 Task: Create a due date automation trigger when advanced on, on the monday of the week a card is due add fields with custom field "Resume" set to a date not in this month at 11:00 AM.
Action: Mouse moved to (976, 75)
Screenshot: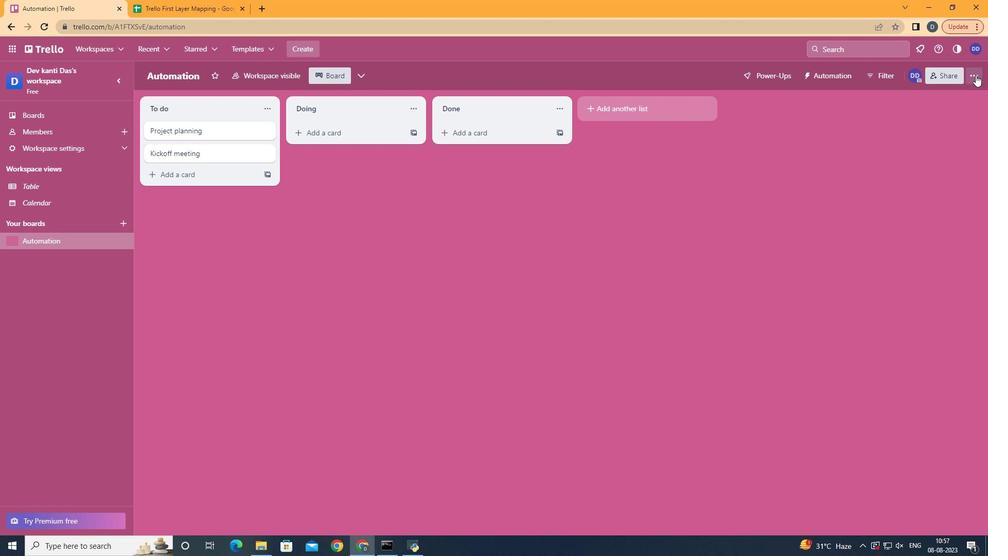 
Action: Mouse pressed left at (976, 75)
Screenshot: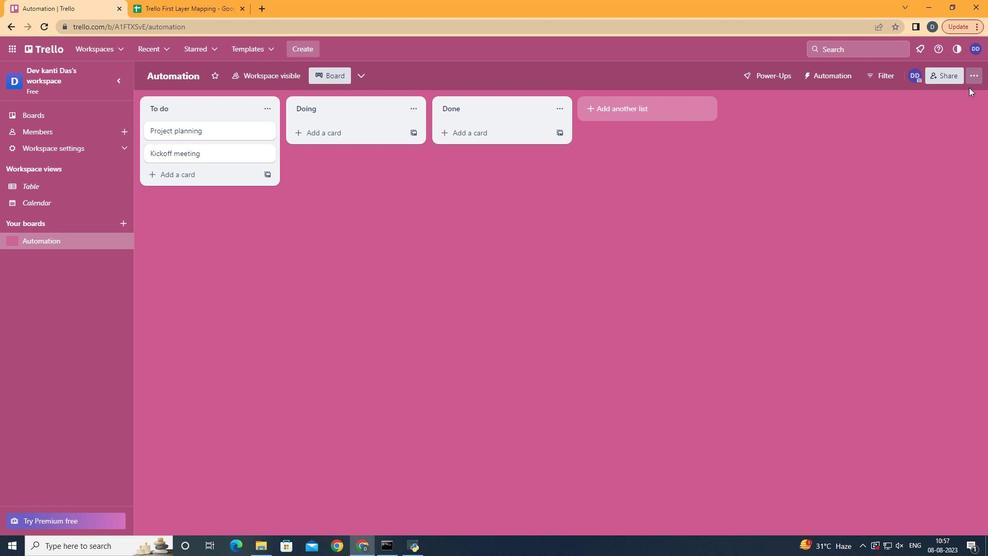 
Action: Mouse moved to (897, 221)
Screenshot: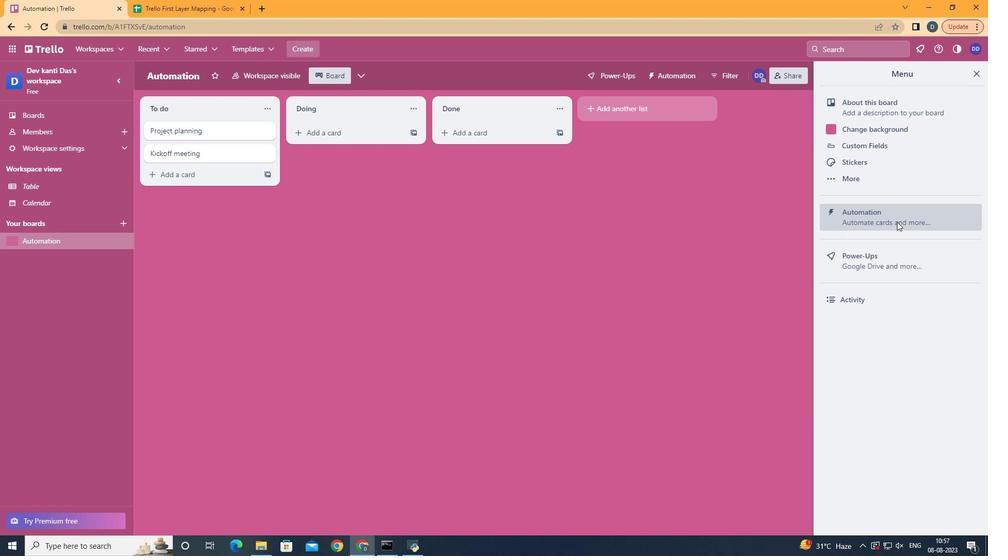 
Action: Mouse pressed left at (897, 221)
Screenshot: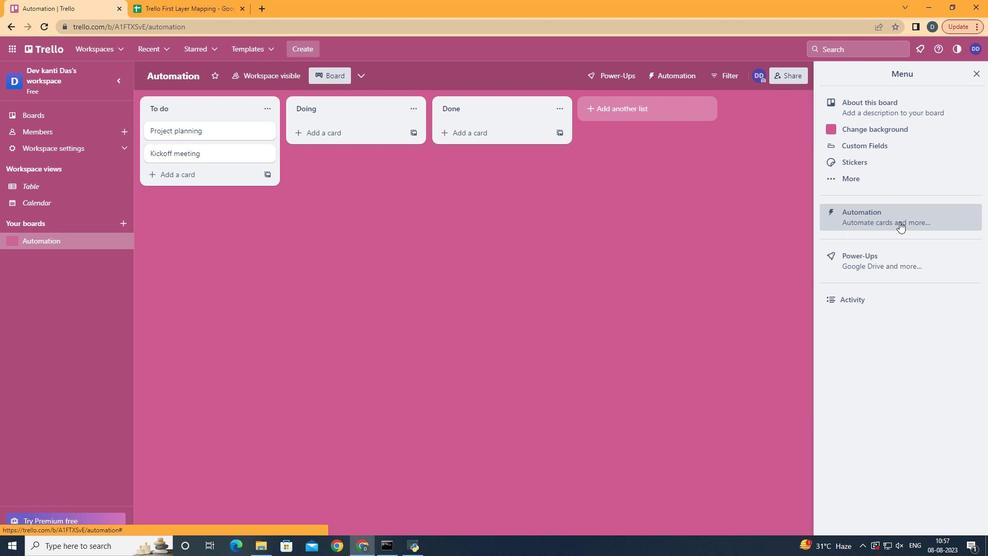 
Action: Mouse moved to (177, 203)
Screenshot: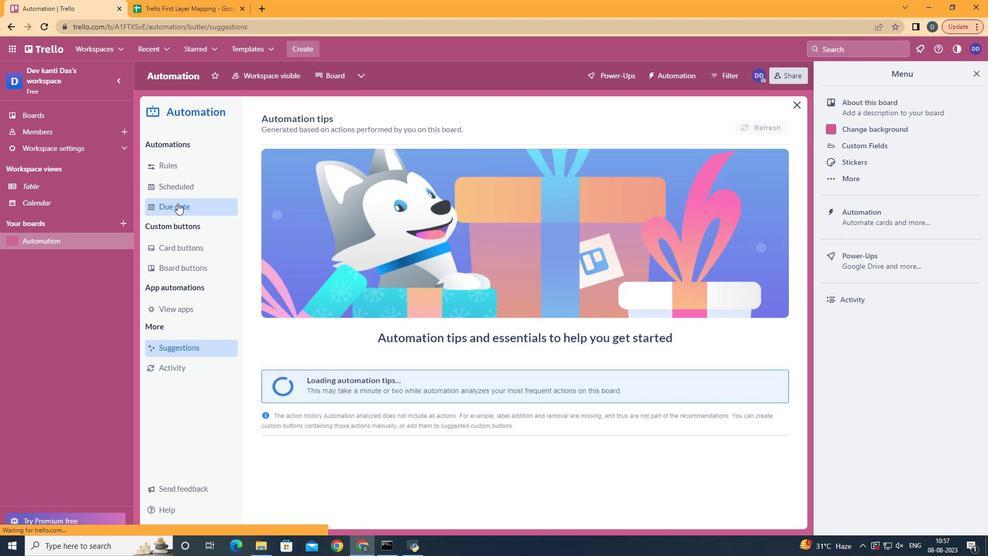 
Action: Mouse pressed left at (177, 203)
Screenshot: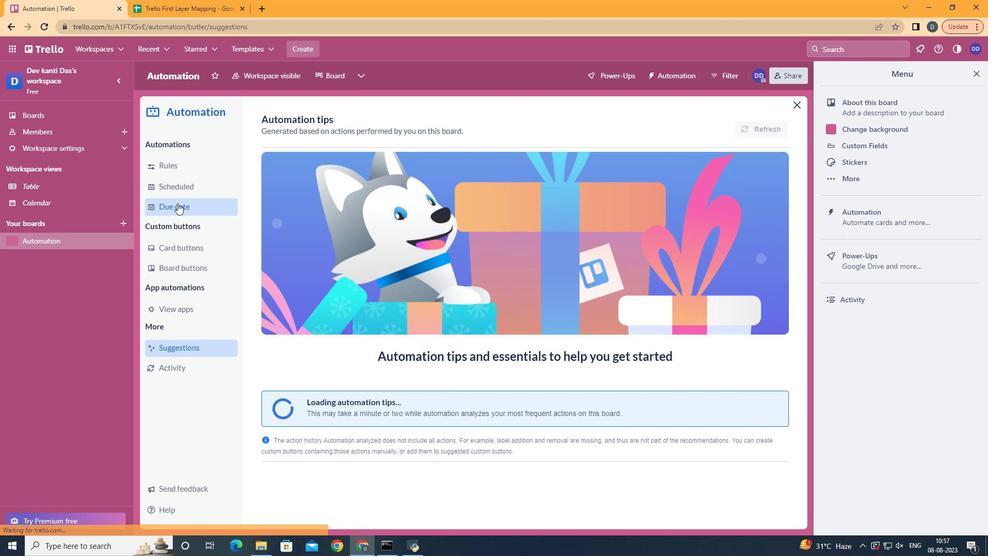 
Action: Mouse moved to (725, 121)
Screenshot: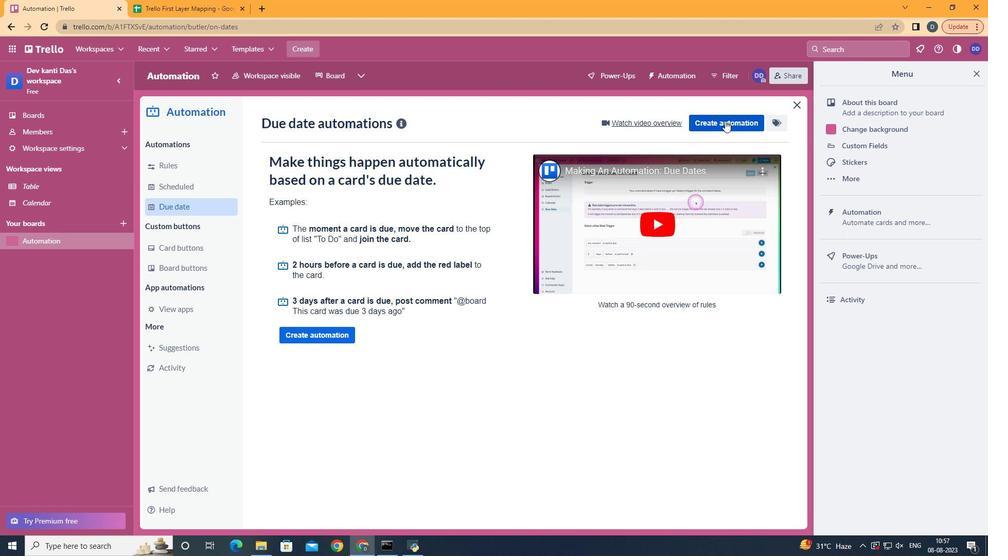 
Action: Mouse pressed left at (725, 121)
Screenshot: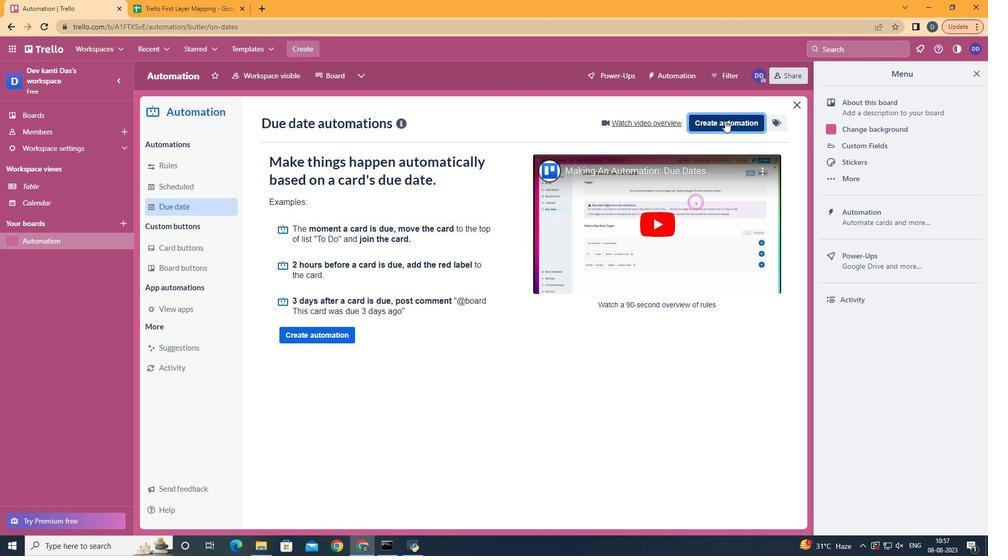 
Action: Mouse moved to (530, 218)
Screenshot: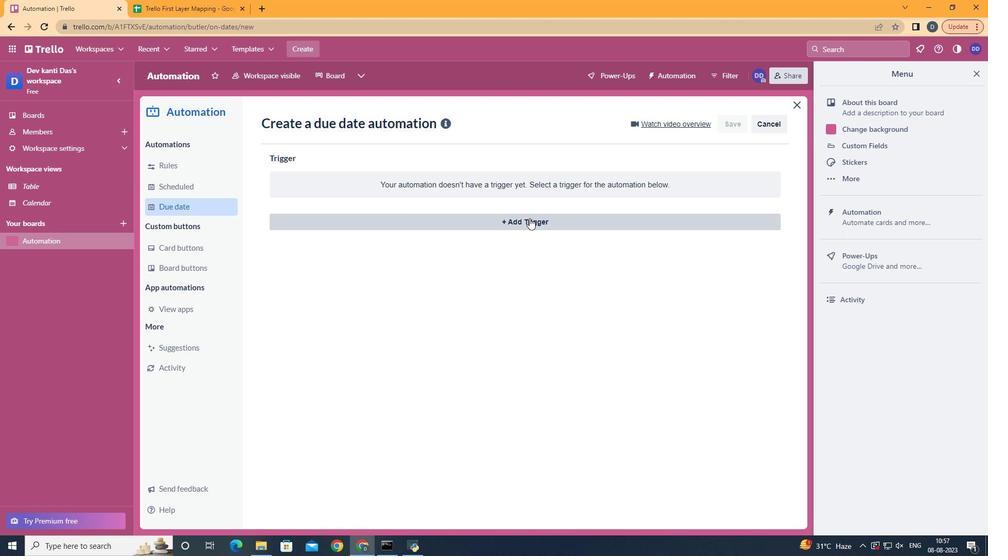 
Action: Mouse pressed left at (530, 218)
Screenshot: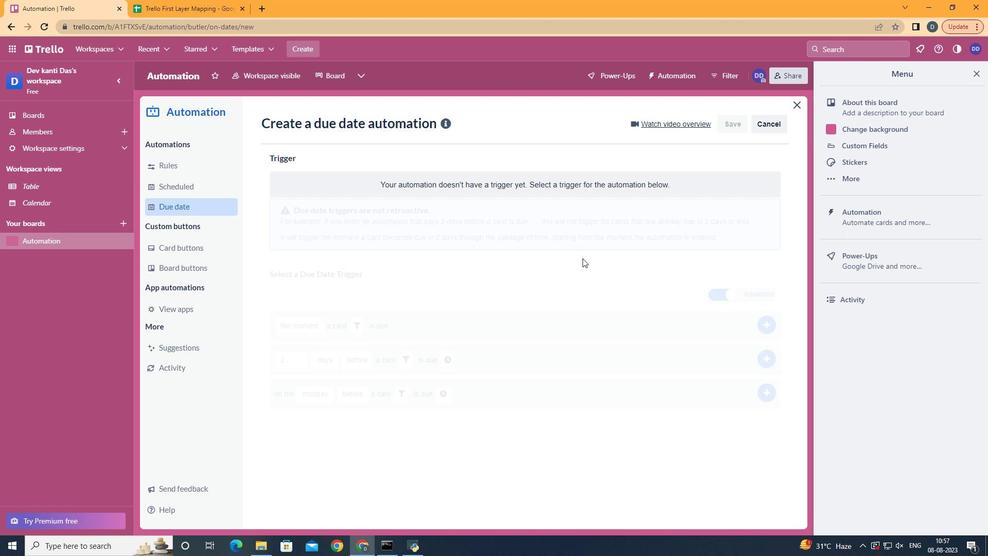 
Action: Mouse moved to (328, 266)
Screenshot: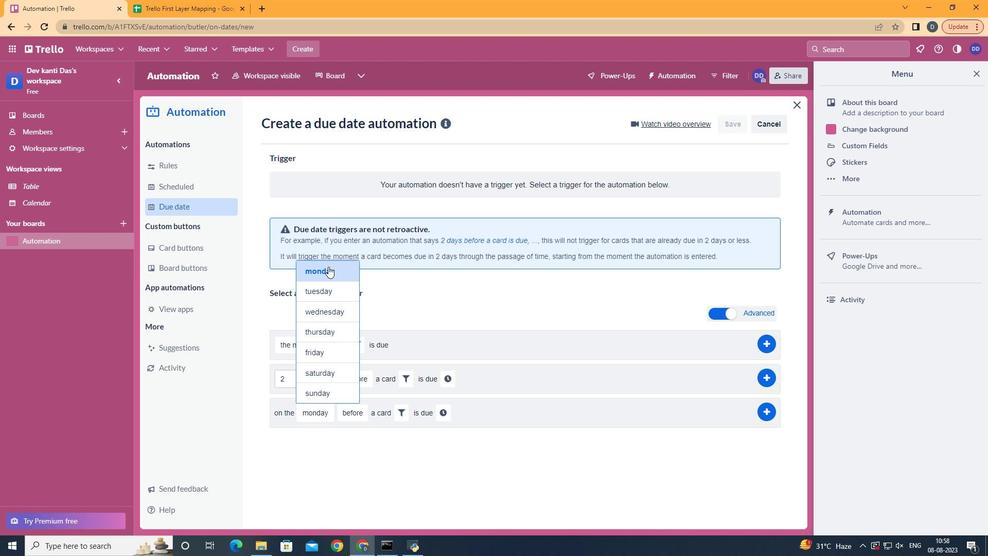 
Action: Mouse pressed left at (328, 266)
Screenshot: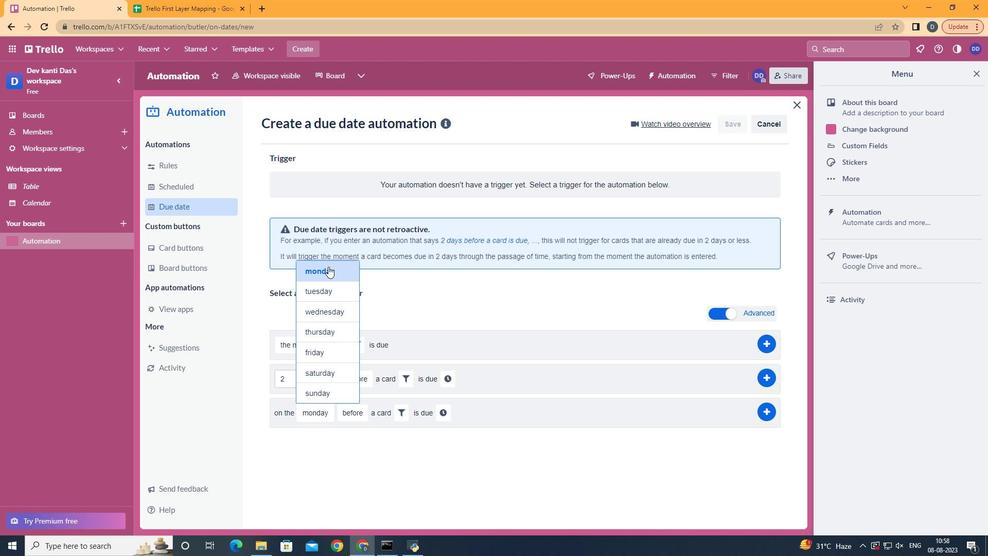 
Action: Mouse moved to (368, 471)
Screenshot: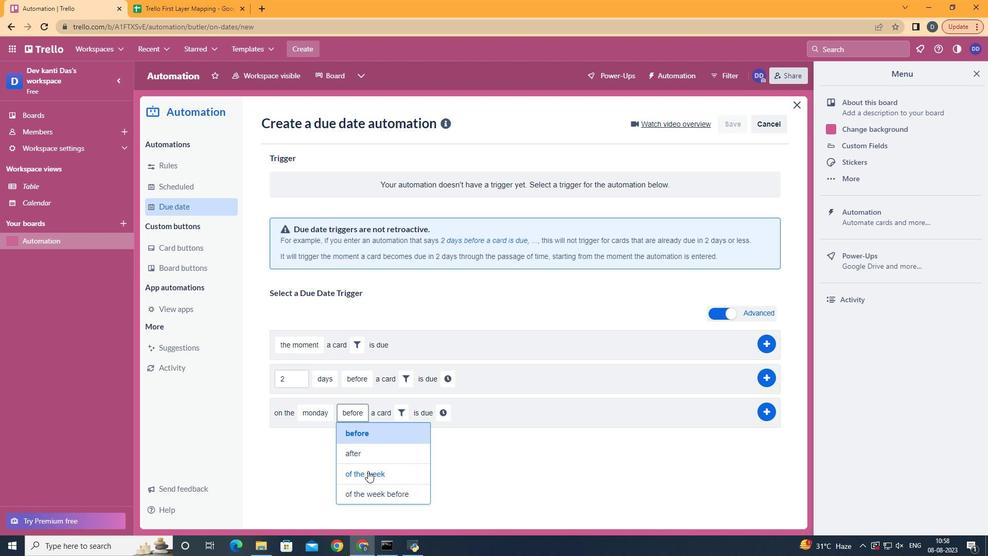 
Action: Mouse pressed left at (368, 471)
Screenshot: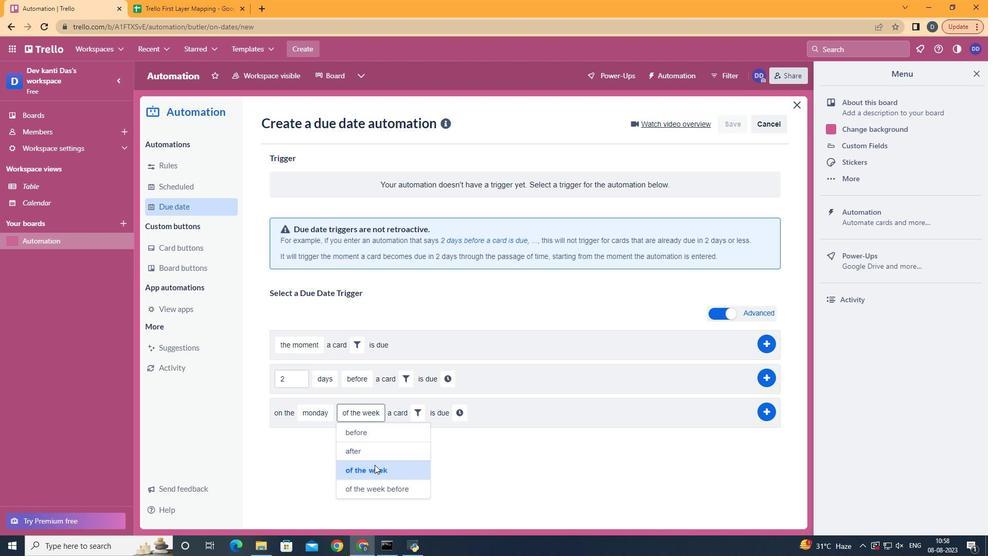 
Action: Mouse moved to (415, 409)
Screenshot: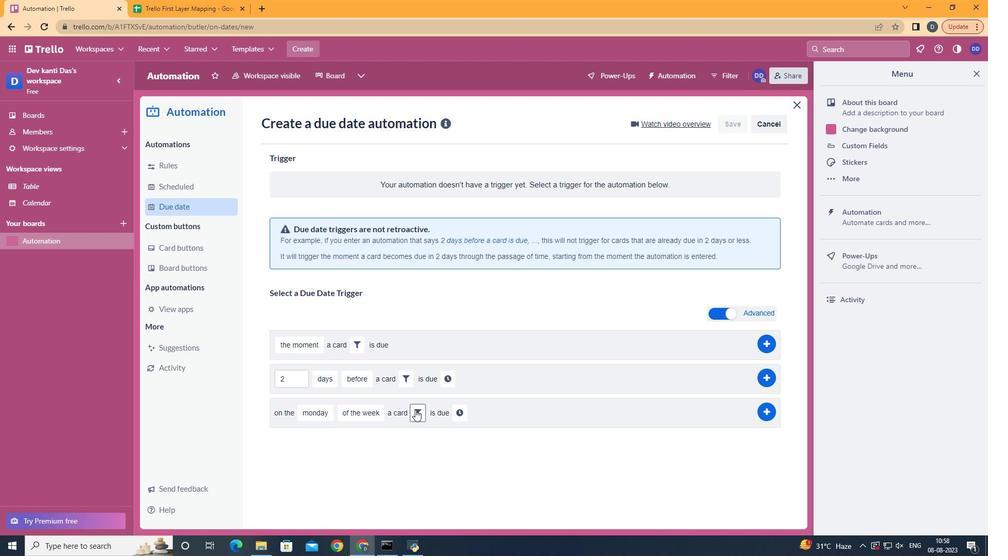 
Action: Mouse pressed left at (415, 409)
Screenshot: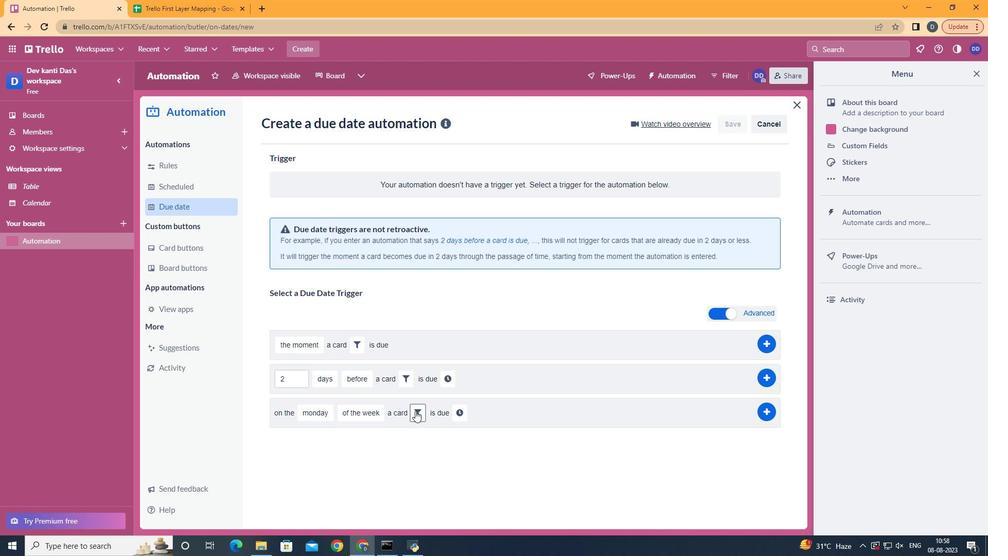 
Action: Mouse moved to (577, 443)
Screenshot: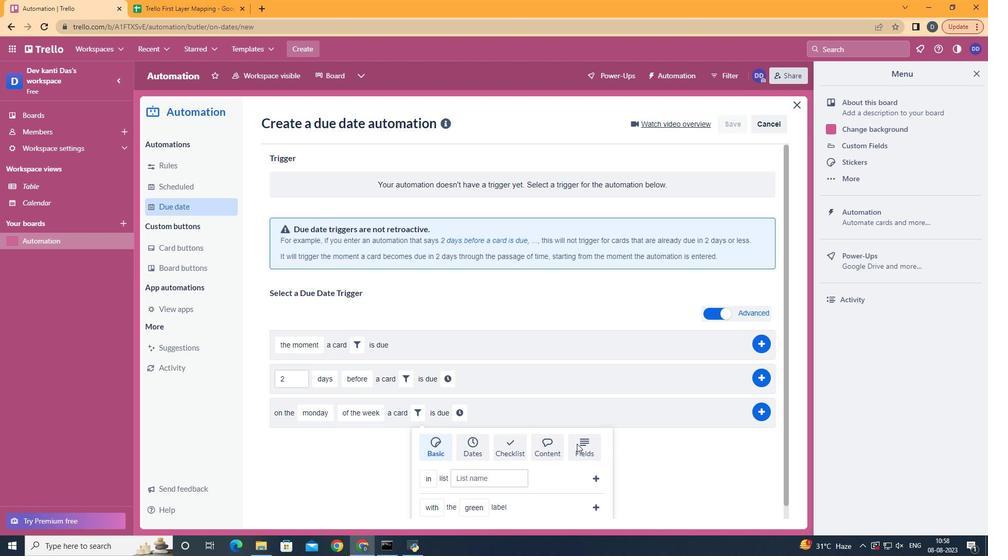 
Action: Mouse pressed left at (577, 443)
Screenshot: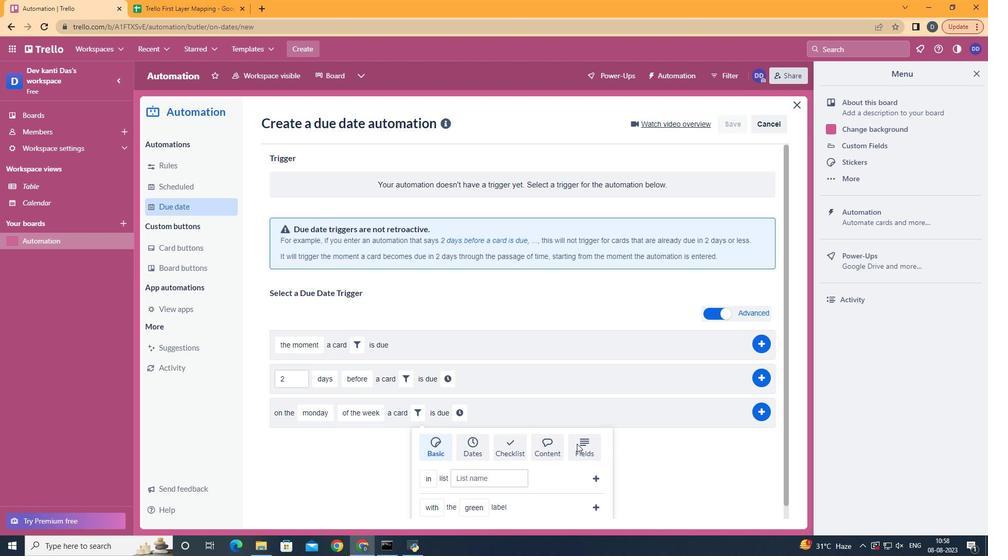 
Action: Mouse moved to (577, 443)
Screenshot: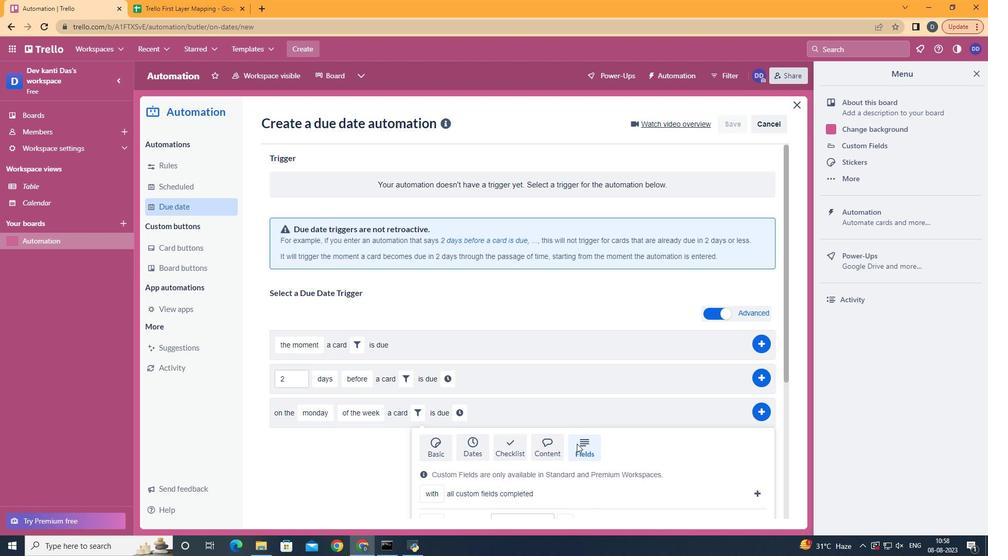 
Action: Mouse scrolled (577, 443) with delta (0, 0)
Screenshot: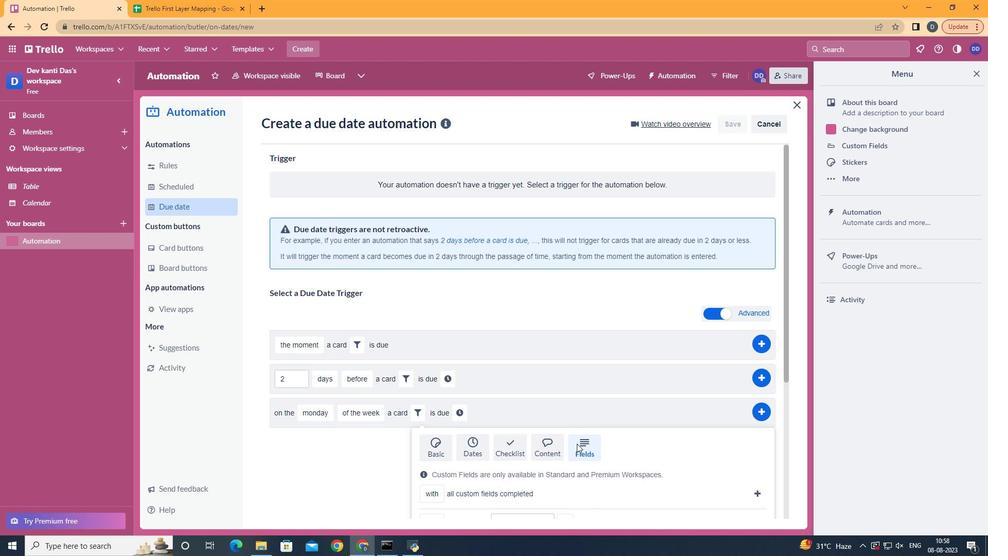 
Action: Mouse moved to (579, 440)
Screenshot: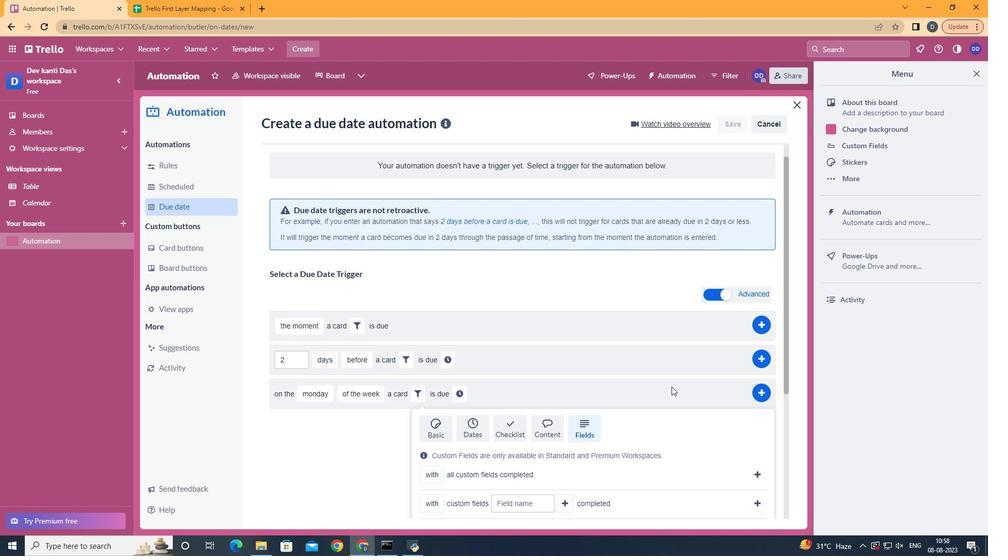 
Action: Mouse scrolled (577, 443) with delta (0, 0)
Screenshot: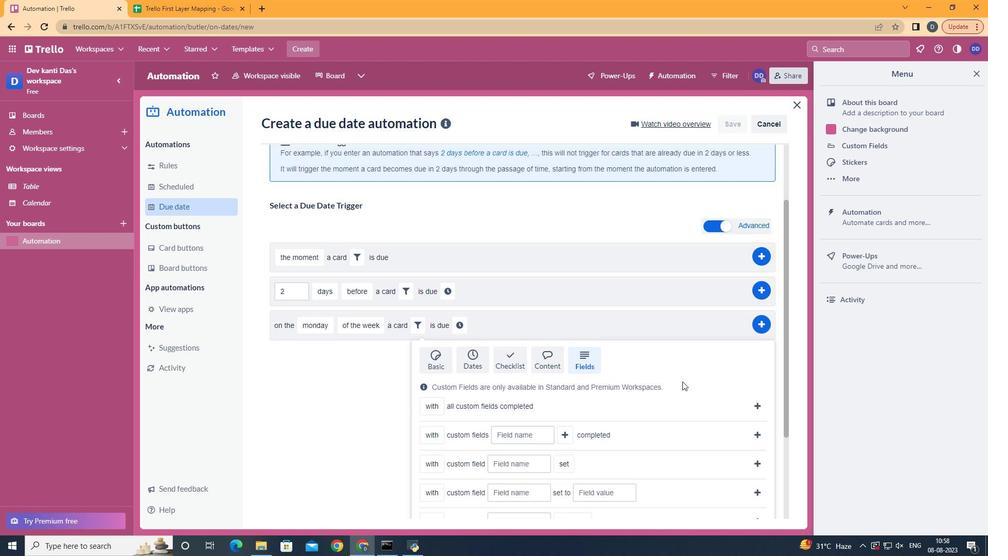 
Action: Mouse moved to (652, 400)
Screenshot: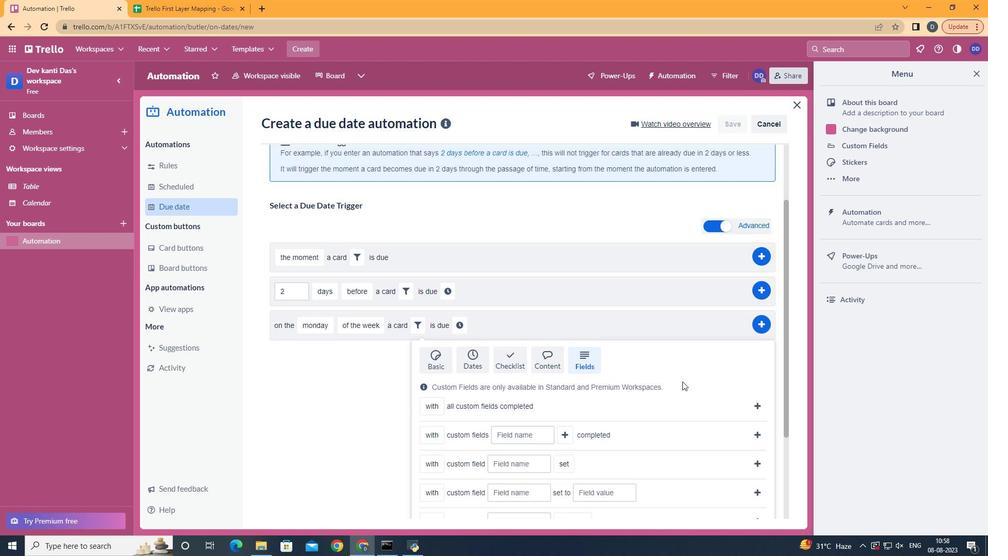 
Action: Mouse scrolled (577, 443) with delta (0, 0)
Screenshot: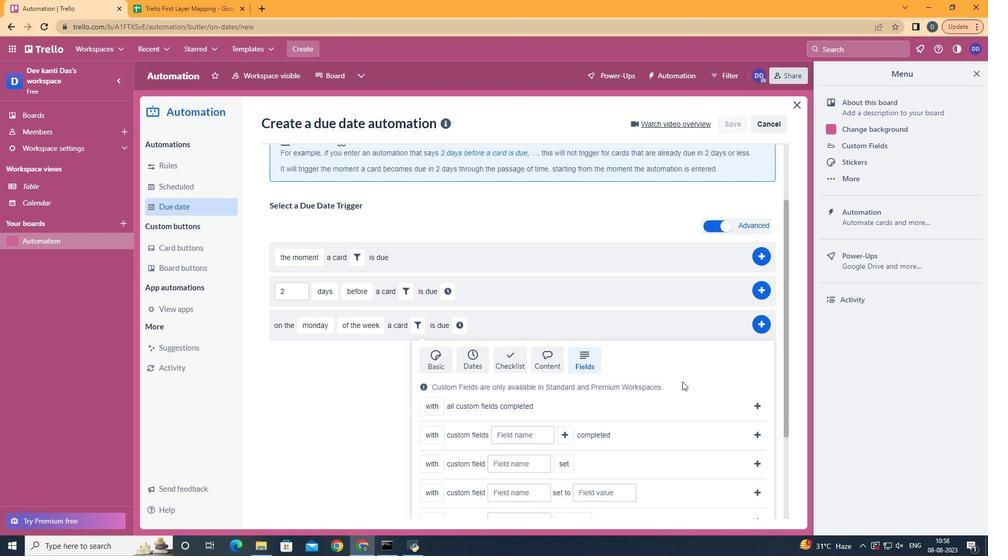 
Action: Mouse moved to (660, 395)
Screenshot: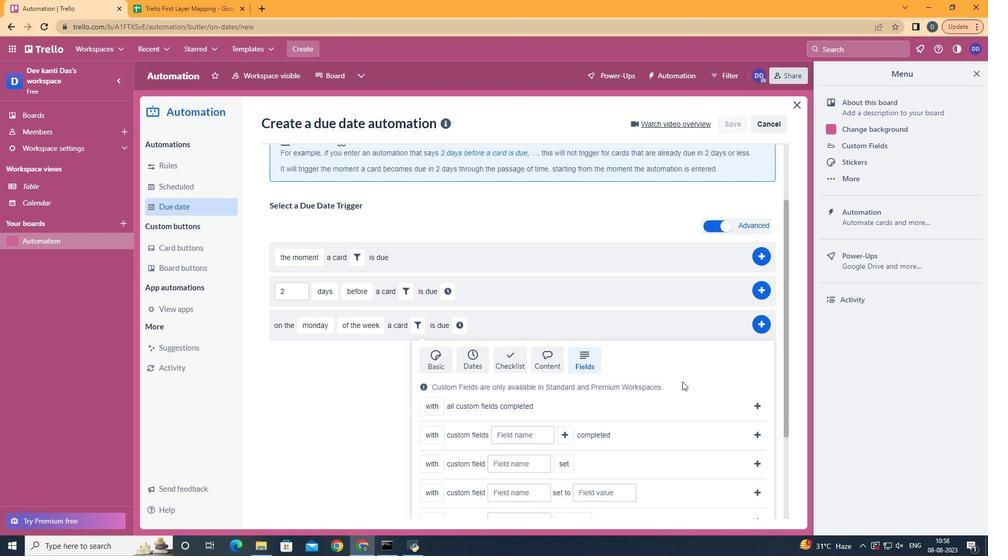 
Action: Mouse scrolled (577, 443) with delta (0, 0)
Screenshot: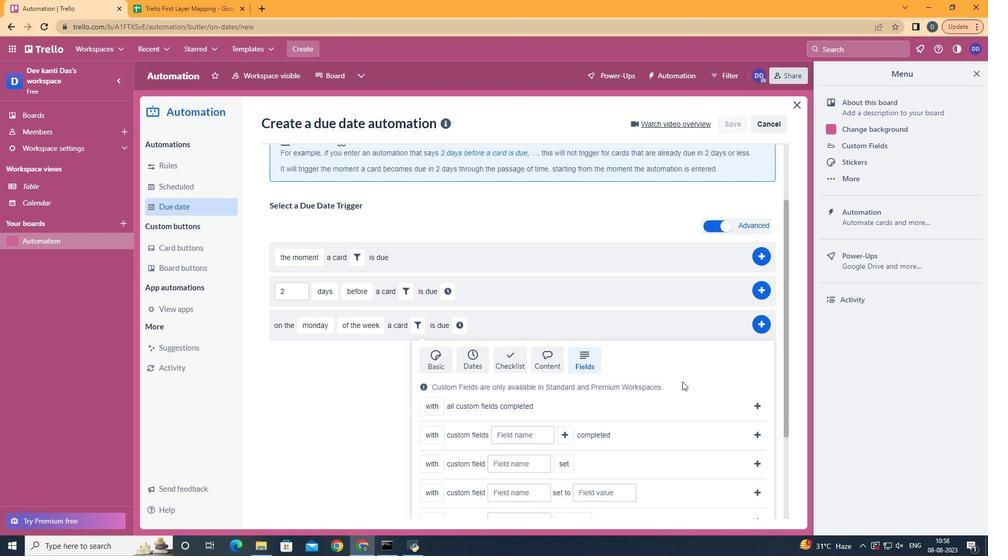 
Action: Mouse moved to (665, 391)
Screenshot: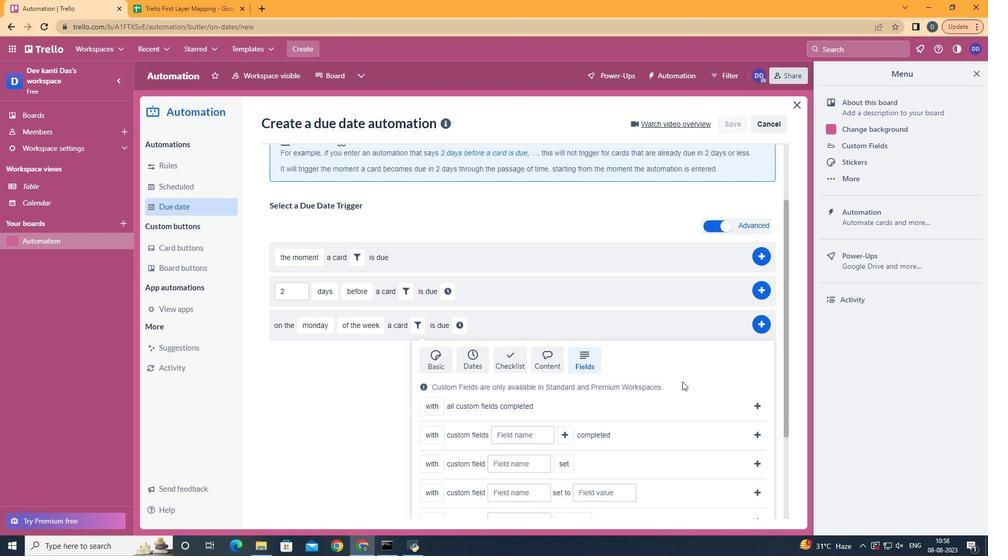 
Action: Mouse scrolled (577, 443) with delta (0, 0)
Screenshot: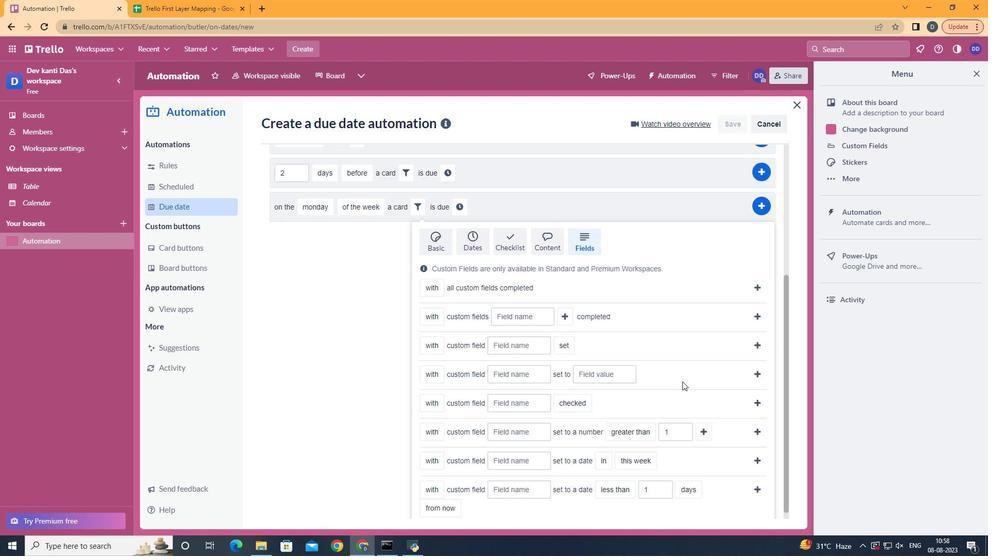 
Action: Mouse moved to (677, 380)
Screenshot: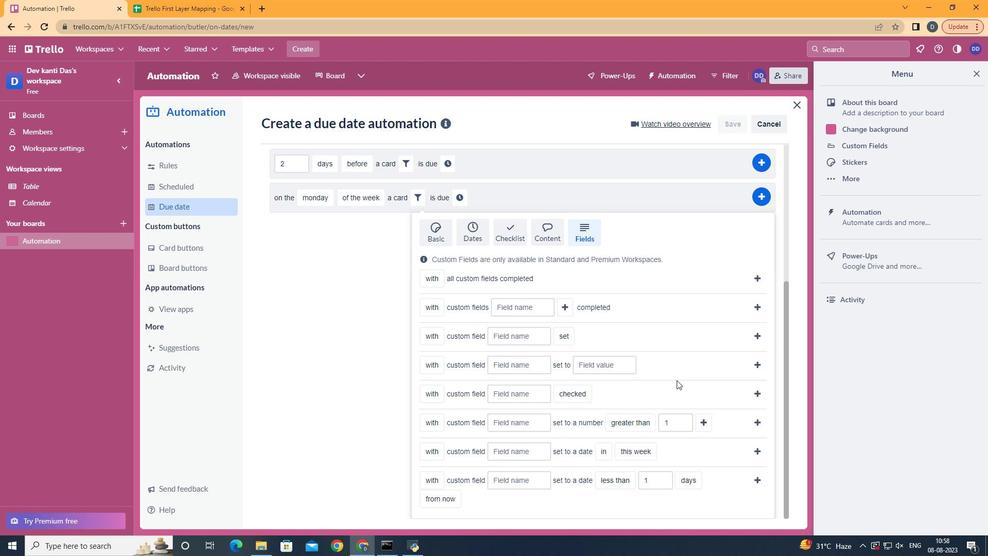 
Action: Mouse scrolled (677, 380) with delta (0, 0)
Screenshot: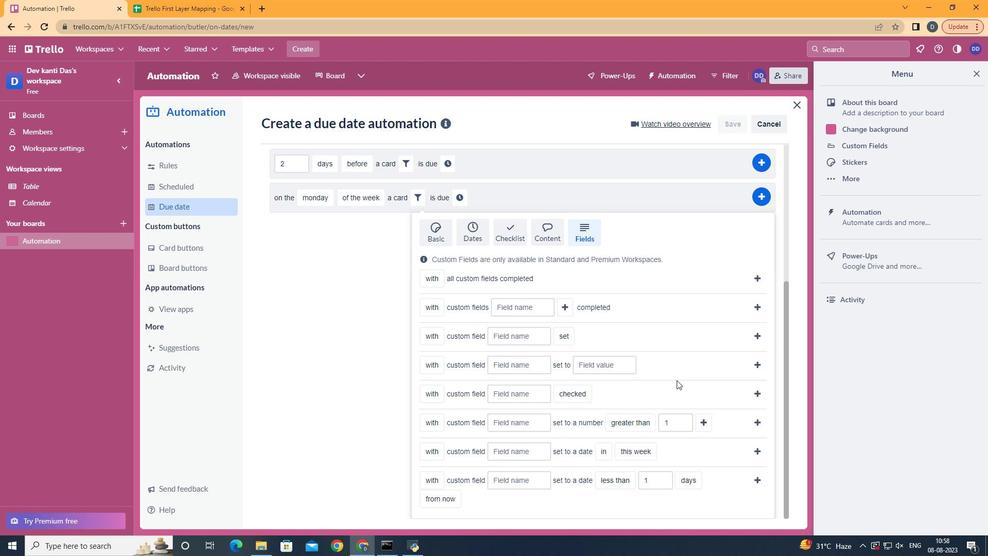
Action: Mouse scrolled (677, 380) with delta (0, 0)
Screenshot: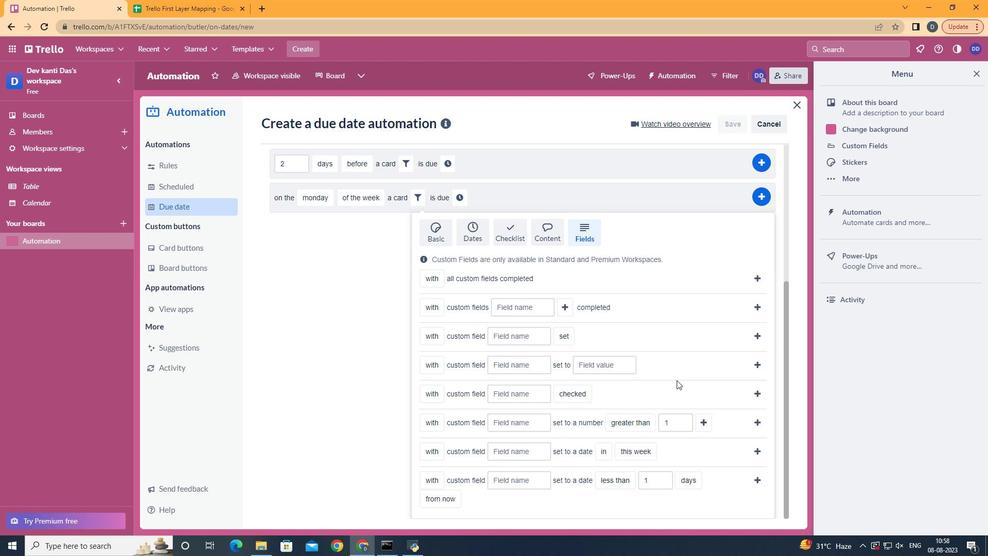 
Action: Mouse scrolled (677, 380) with delta (0, 0)
Screenshot: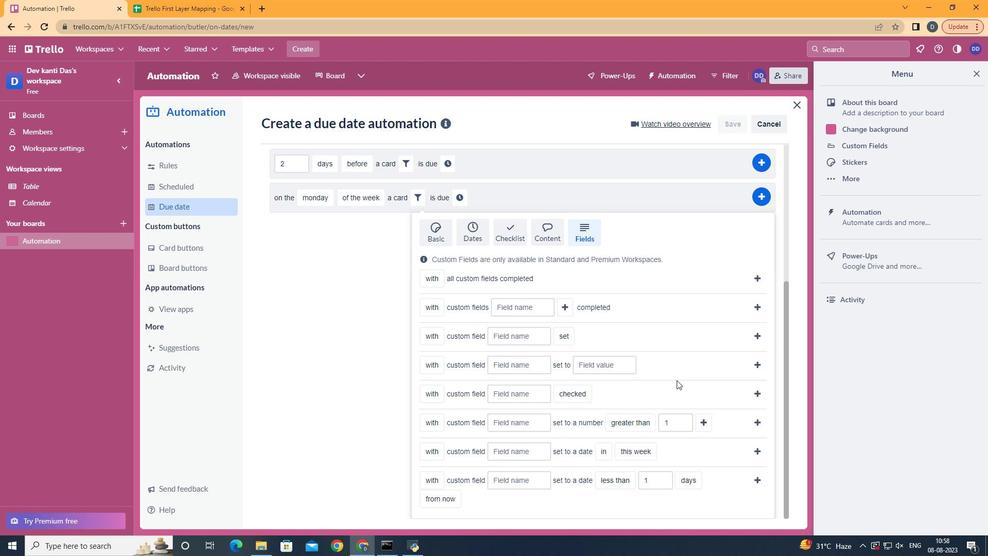 
Action: Mouse moved to (436, 468)
Screenshot: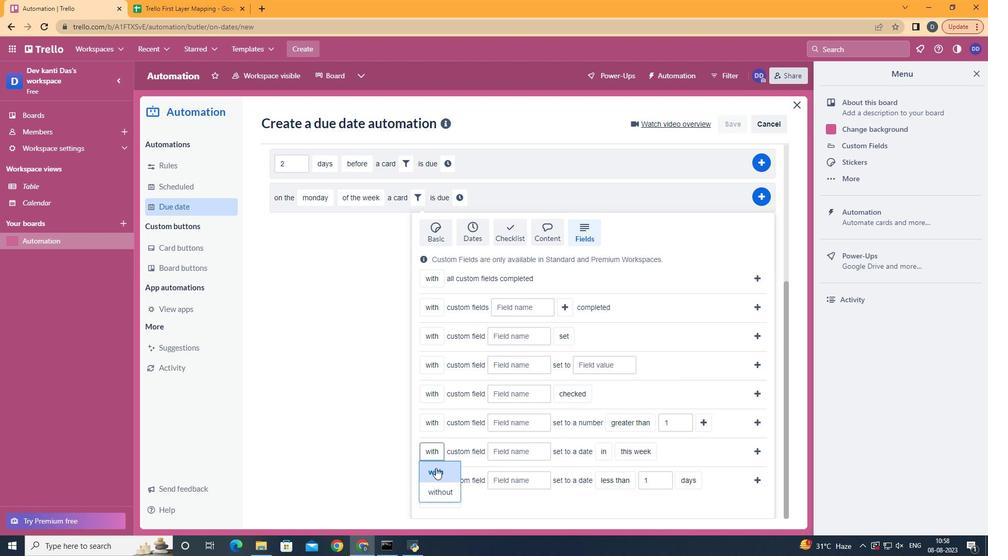 
Action: Mouse pressed left at (436, 468)
Screenshot: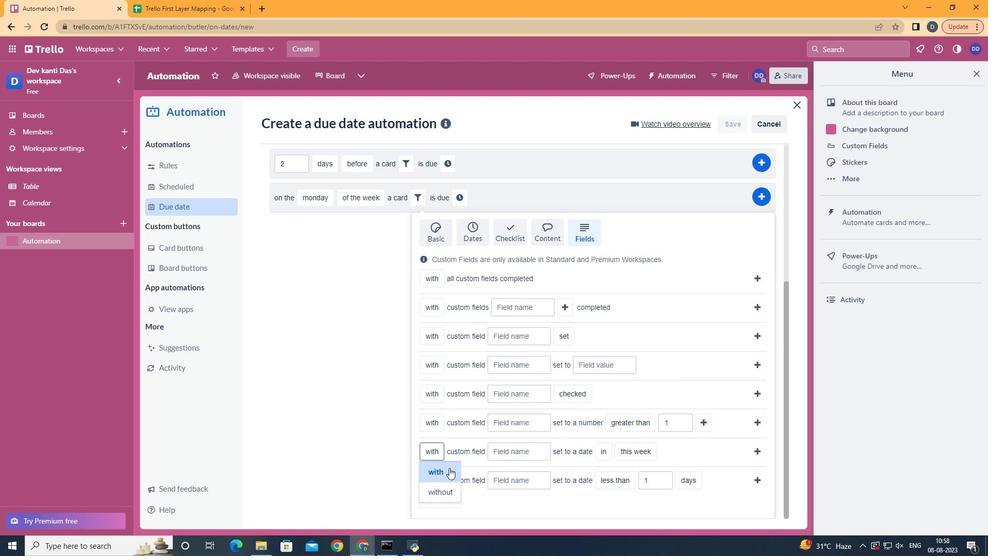 
Action: Mouse moved to (528, 455)
Screenshot: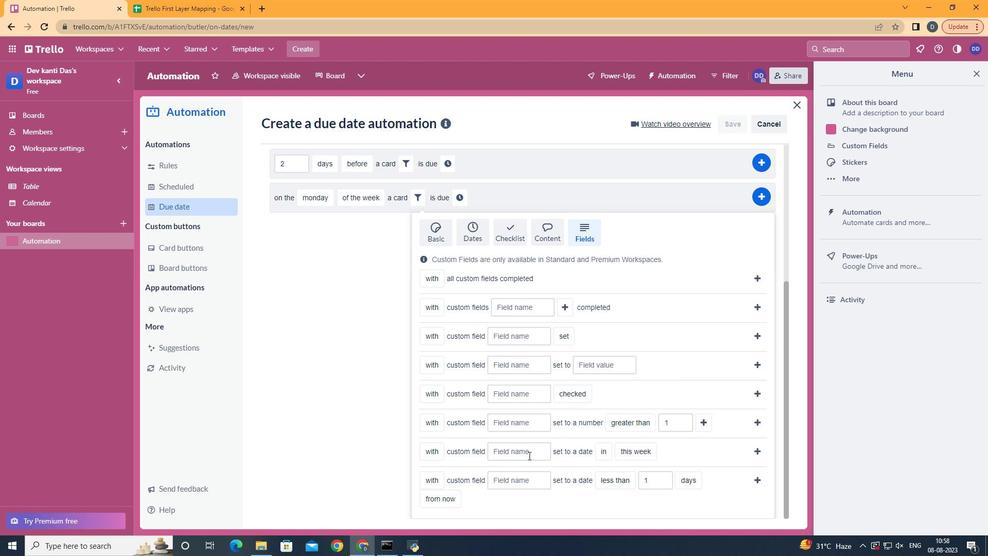 
Action: Mouse pressed left at (528, 455)
Screenshot: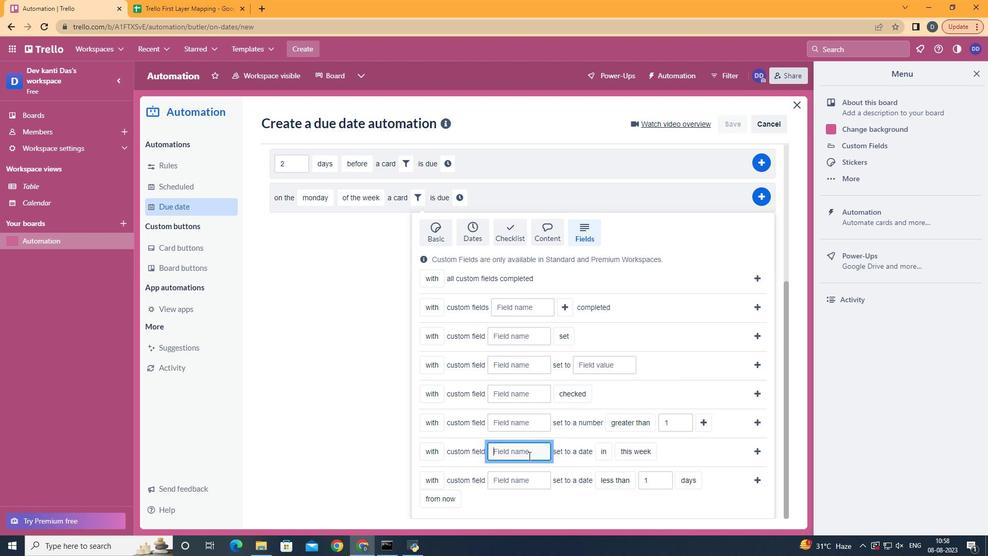 
Action: Key pressed <Key.shift>Resume
Screenshot: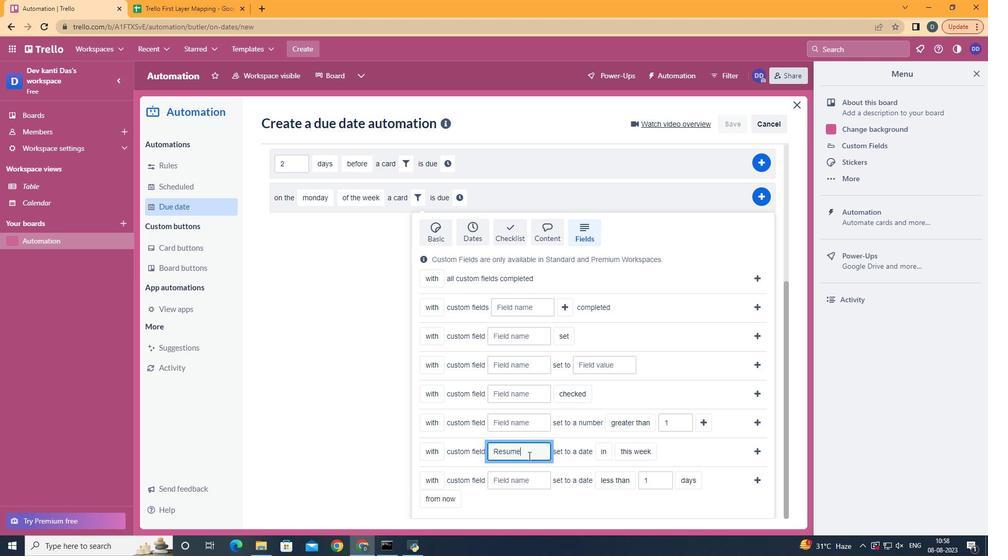 
Action: Mouse moved to (602, 497)
Screenshot: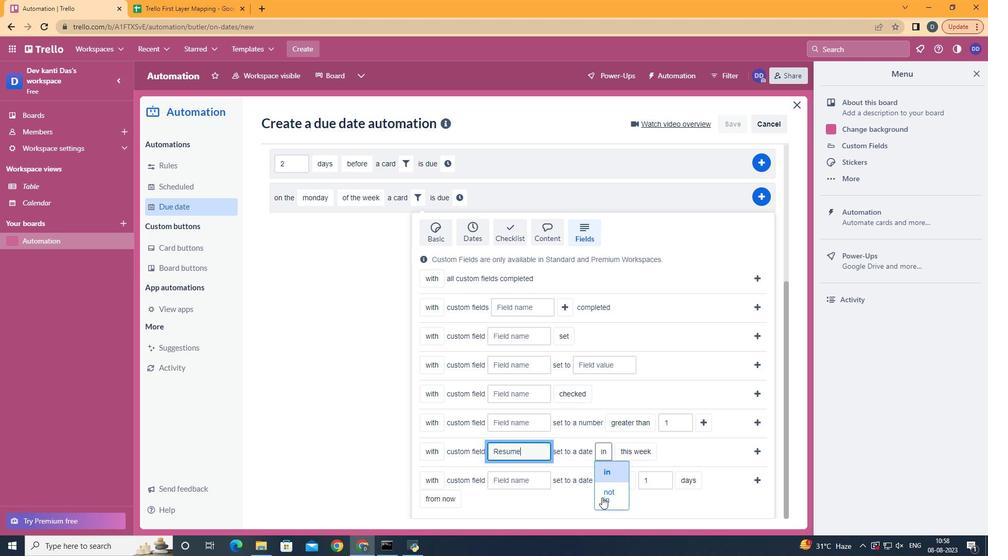 
Action: Mouse pressed left at (602, 497)
Screenshot: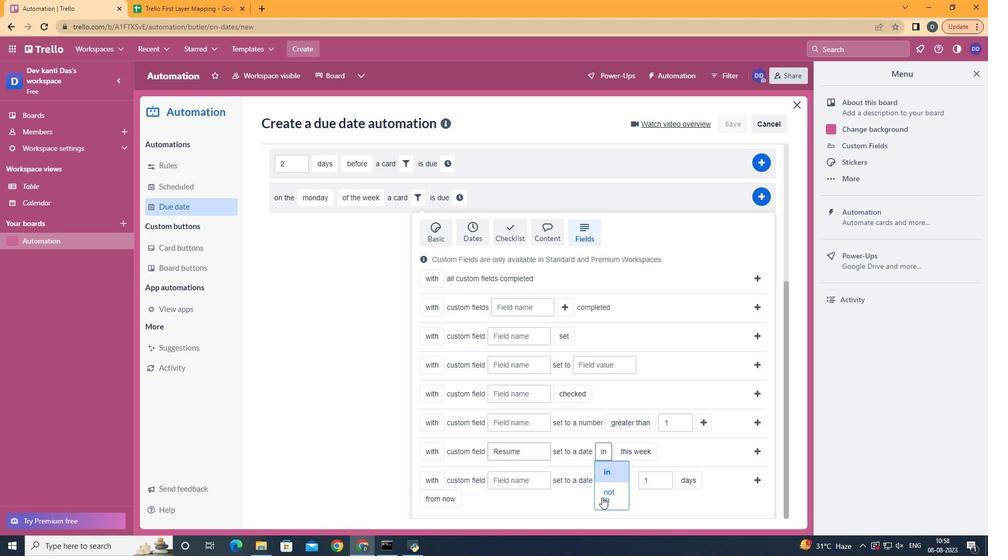 
Action: Mouse moved to (652, 493)
Screenshot: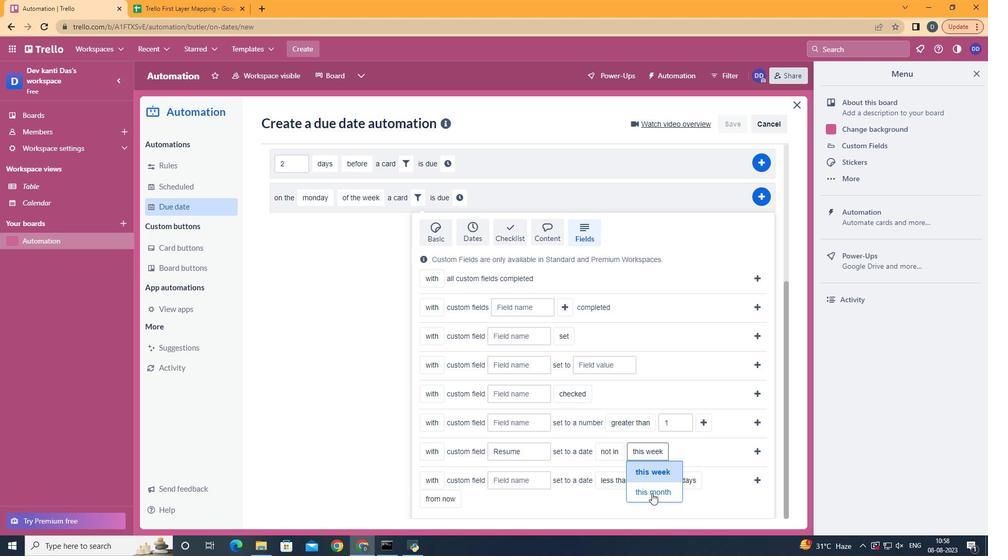 
Action: Mouse pressed left at (652, 493)
Screenshot: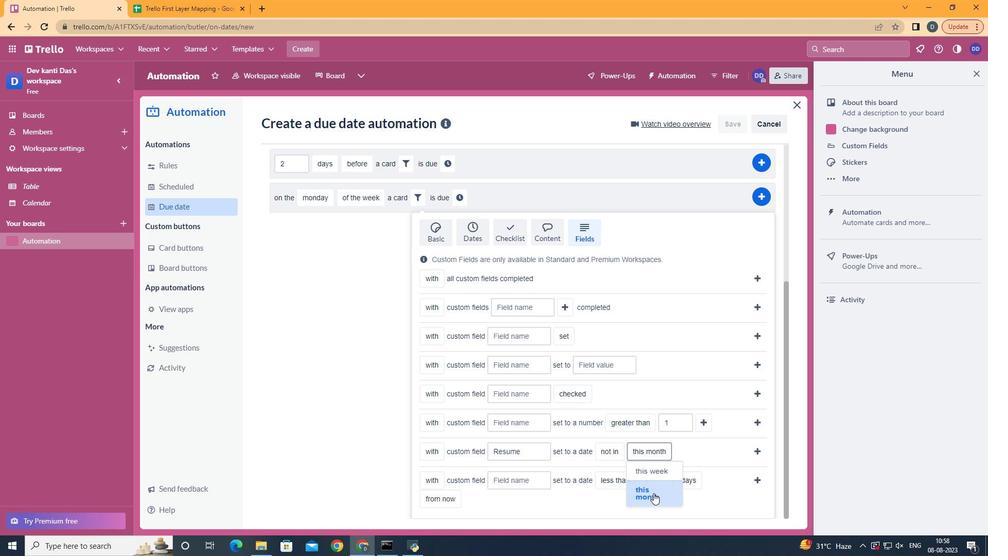 
Action: Mouse moved to (760, 451)
Screenshot: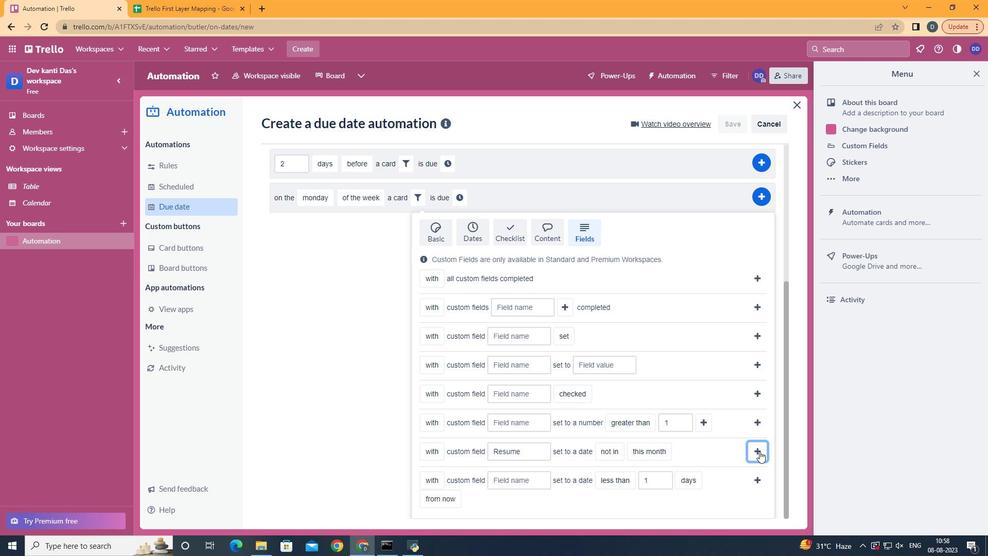 
Action: Mouse pressed left at (760, 451)
Screenshot: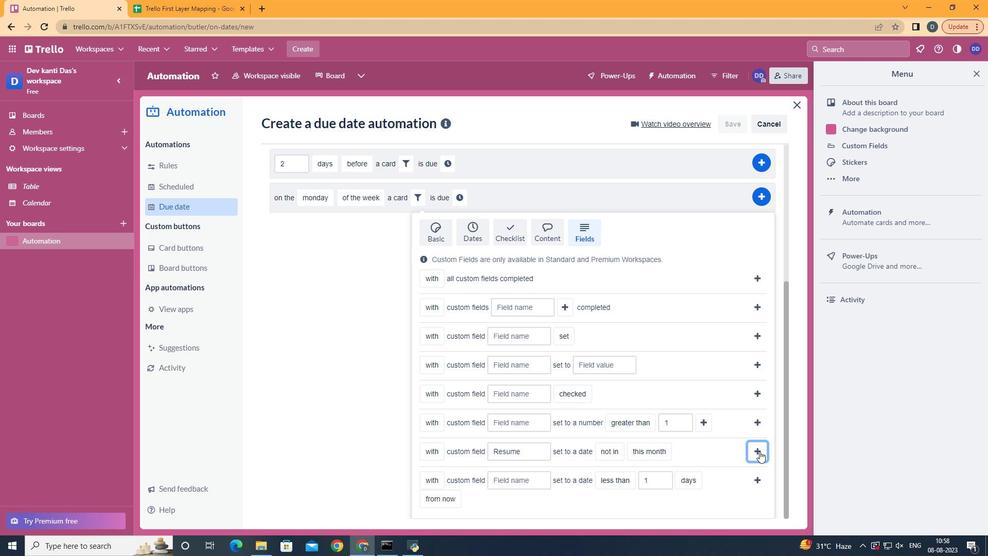 
Action: Mouse moved to (672, 412)
Screenshot: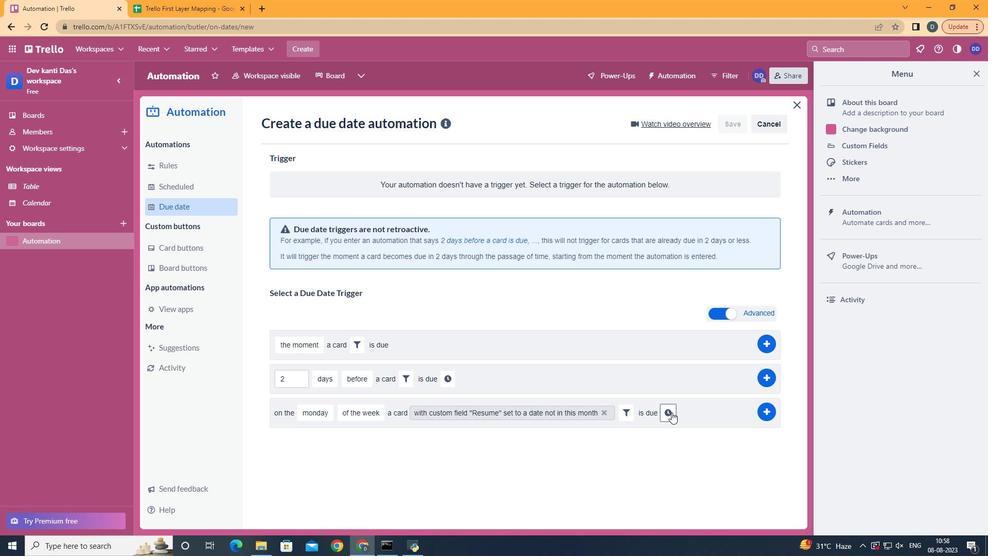 
Action: Mouse pressed left at (672, 412)
Screenshot: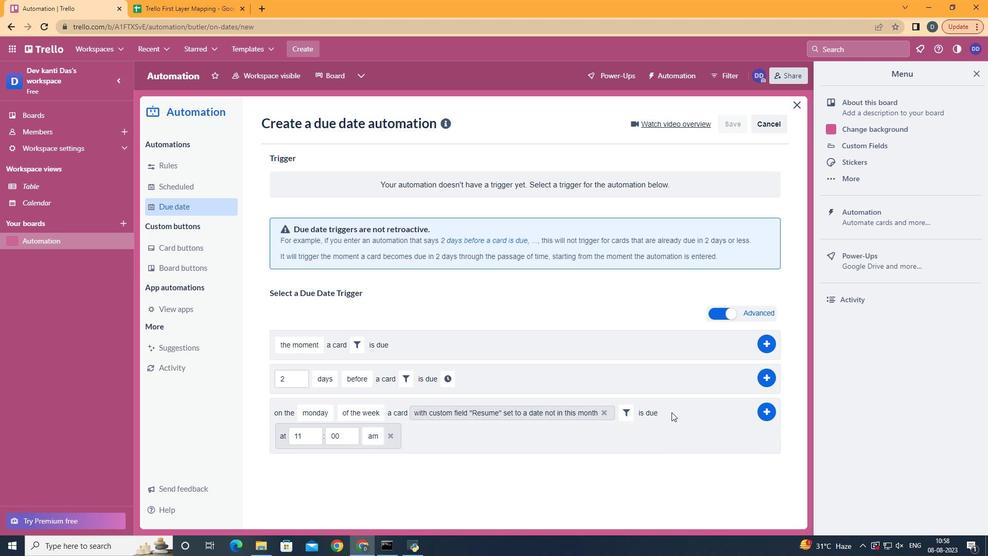 
Action: Mouse moved to (767, 408)
Screenshot: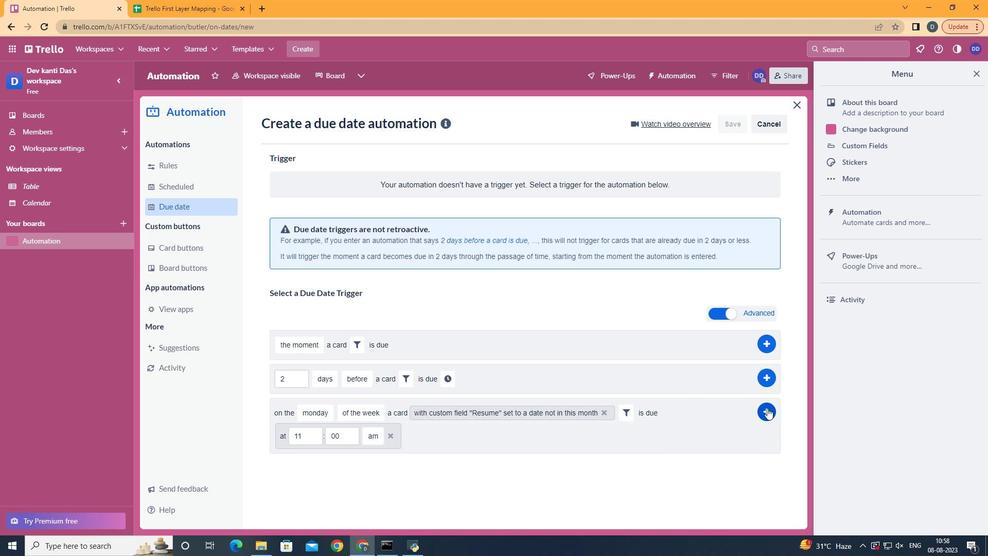 
Action: Mouse pressed left at (767, 408)
Screenshot: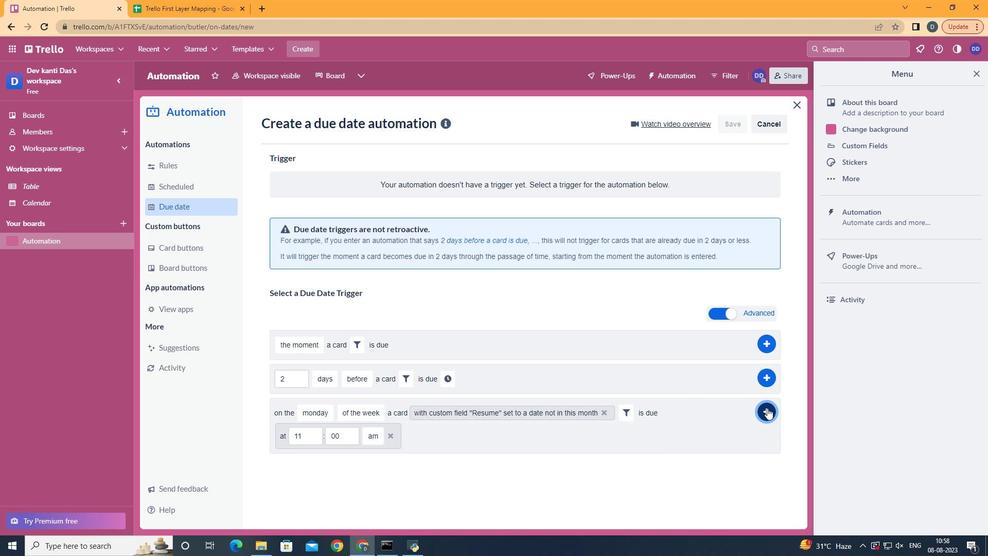 
Action: Mouse moved to (502, 212)
Screenshot: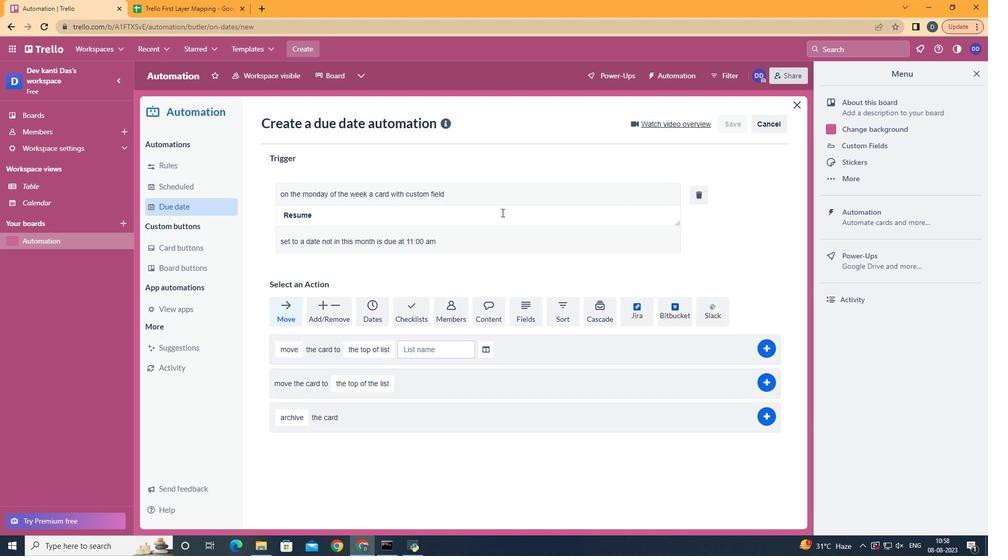 
